 Task: In the  document agenda.epub Use the feature 'and check spelling and grammer' Select the body of letter and change paragraph spacing to  '1.5' Select the word  Good Day and change the font size to  30
Action: Mouse moved to (225, 78)
Screenshot: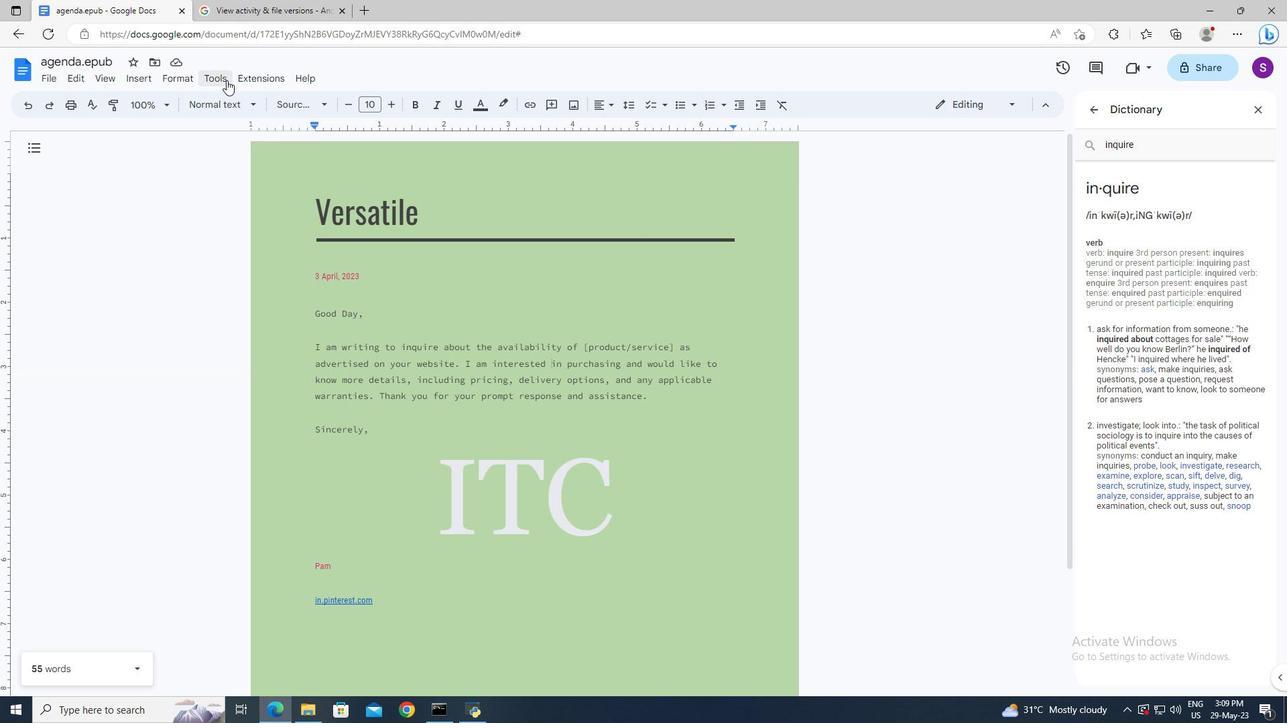 
Action: Mouse pressed left at (225, 78)
Screenshot: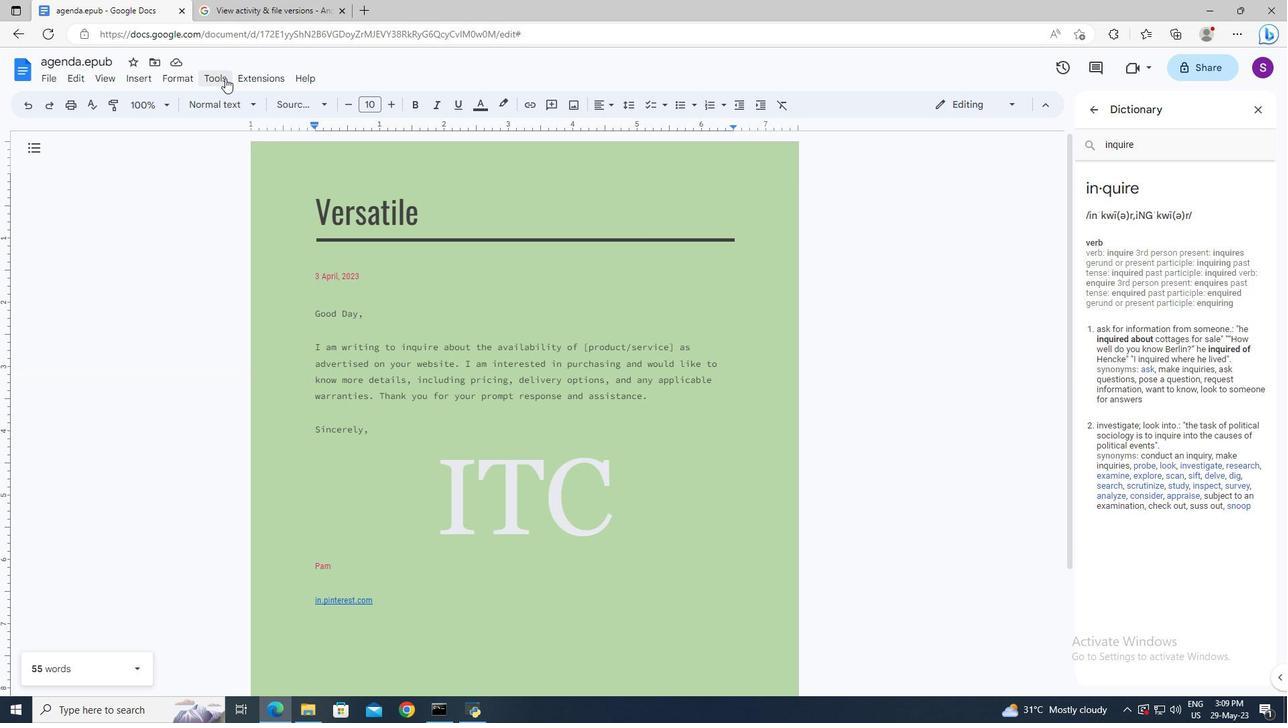 
Action: Mouse moved to (479, 108)
Screenshot: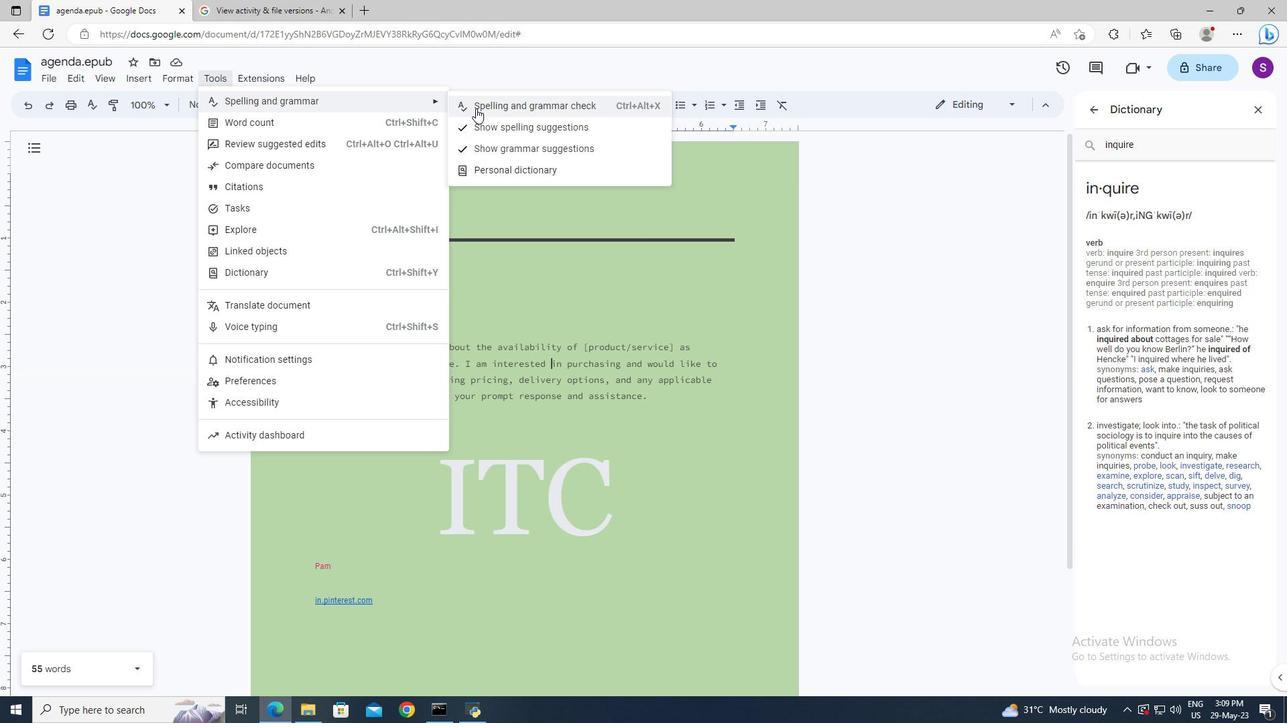 
Action: Mouse pressed left at (479, 108)
Screenshot: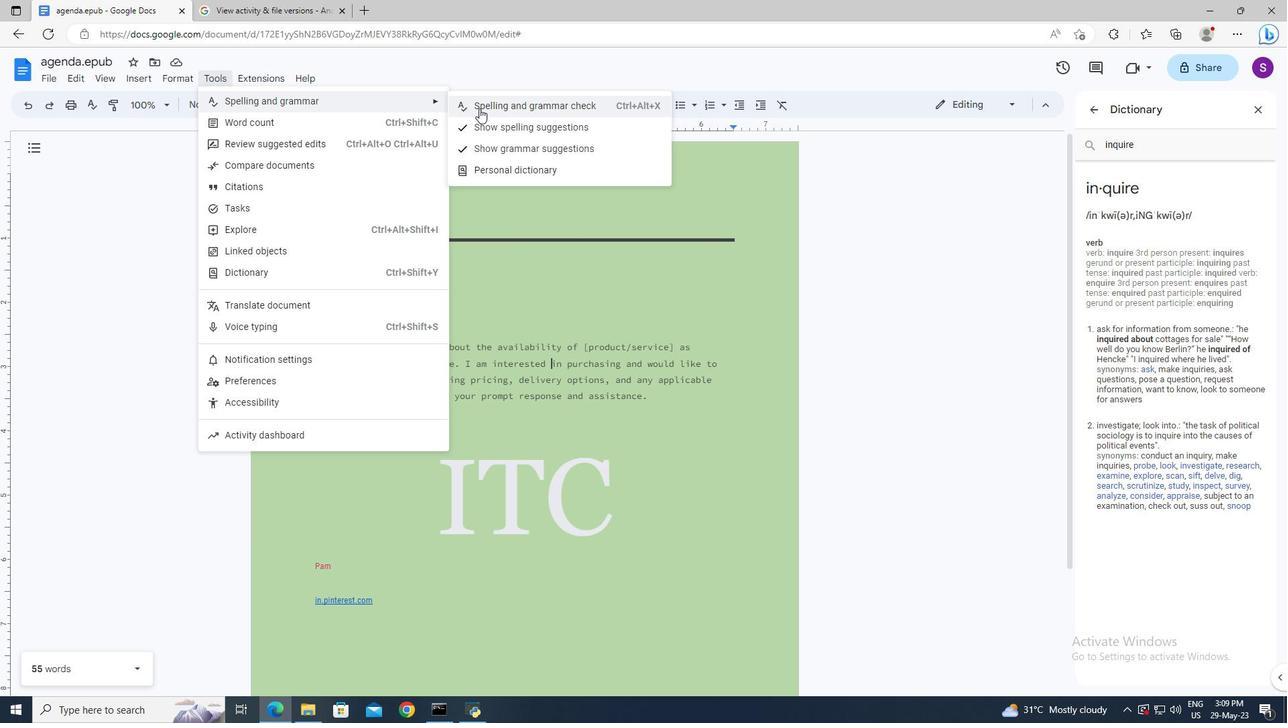 
Action: Mouse moved to (315, 341)
Screenshot: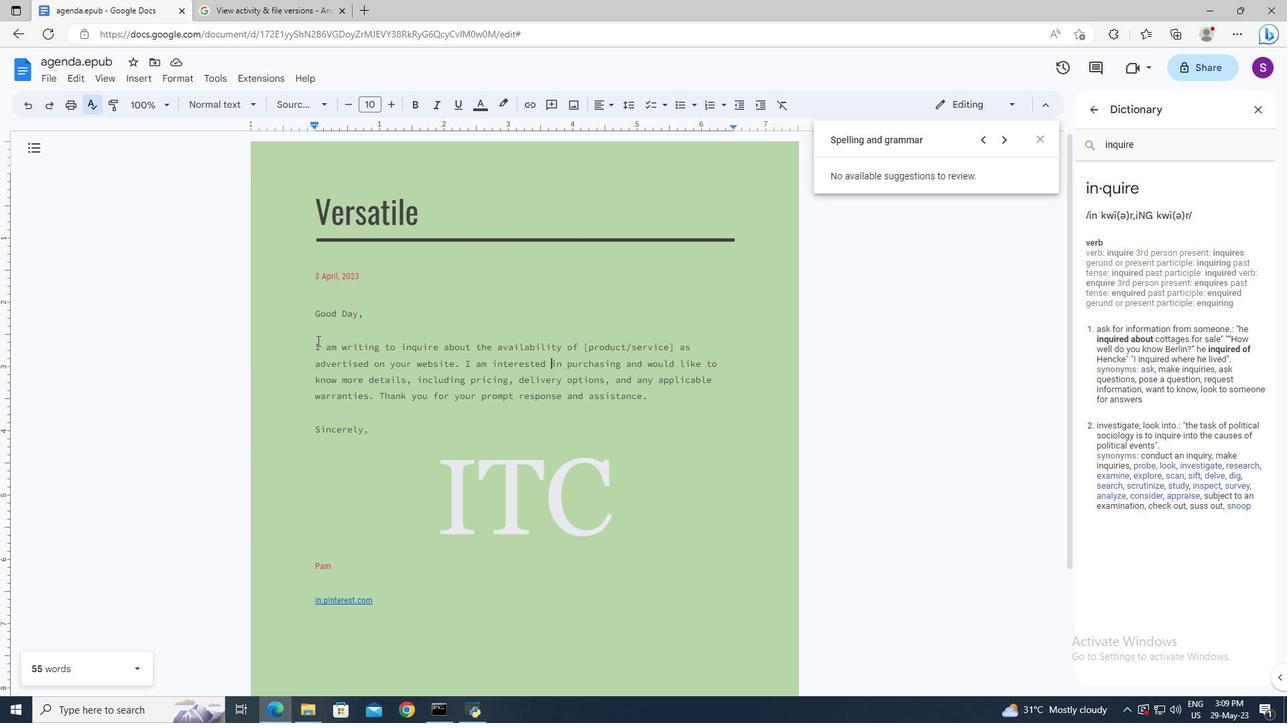 
Action: Mouse pressed left at (315, 341)
Screenshot: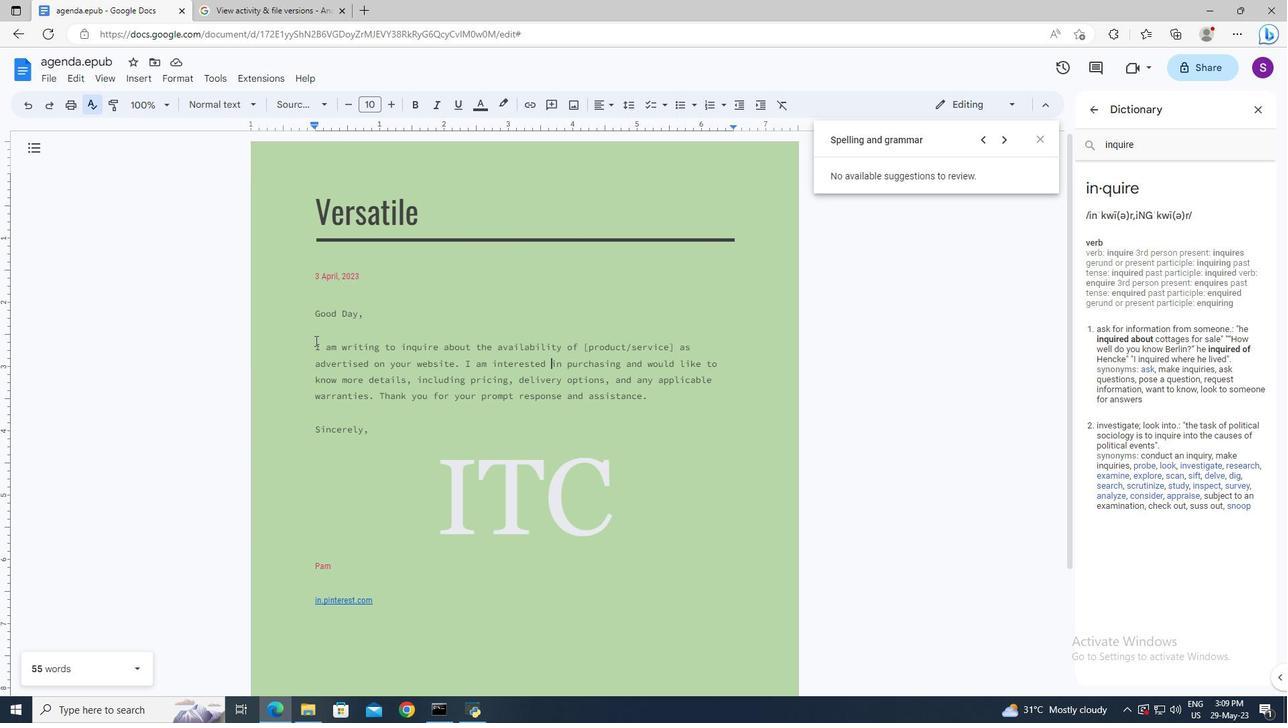 
Action: Key pressed <Key.shift><Key.shift><Key.shift><Key.shift><Key.down><Key.down>
Screenshot: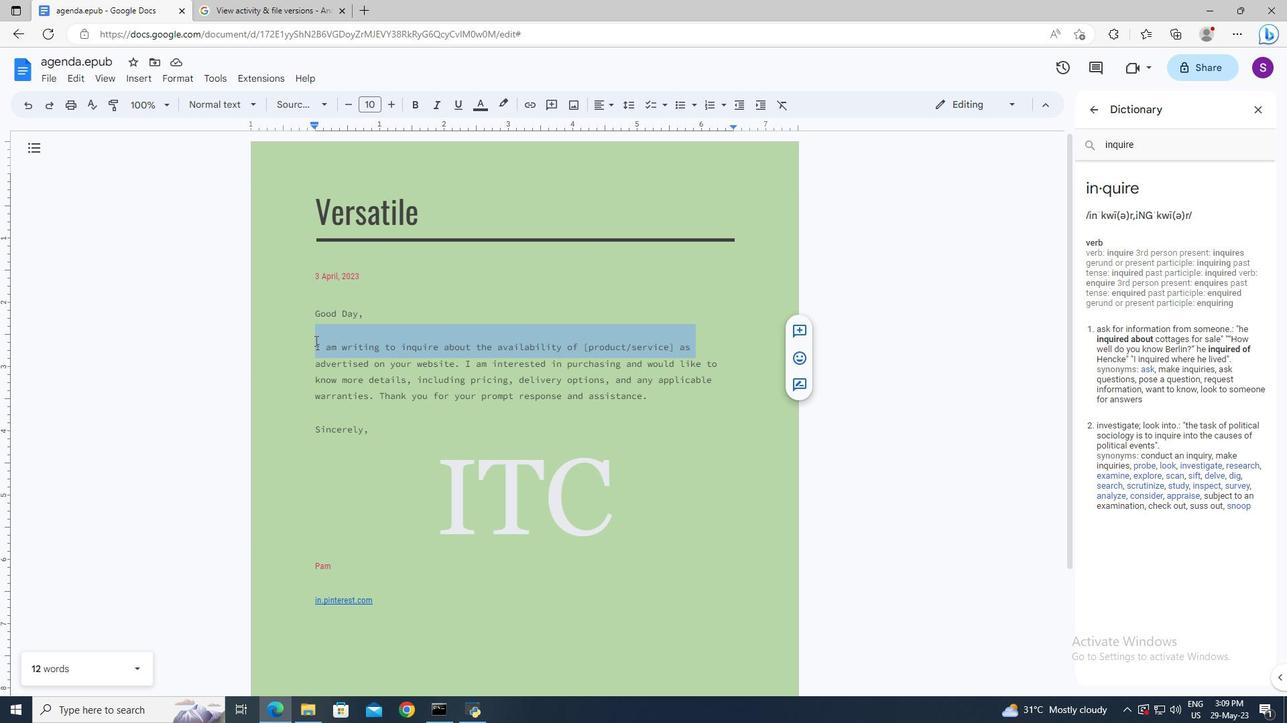 
Action: Mouse moved to (632, 106)
Screenshot: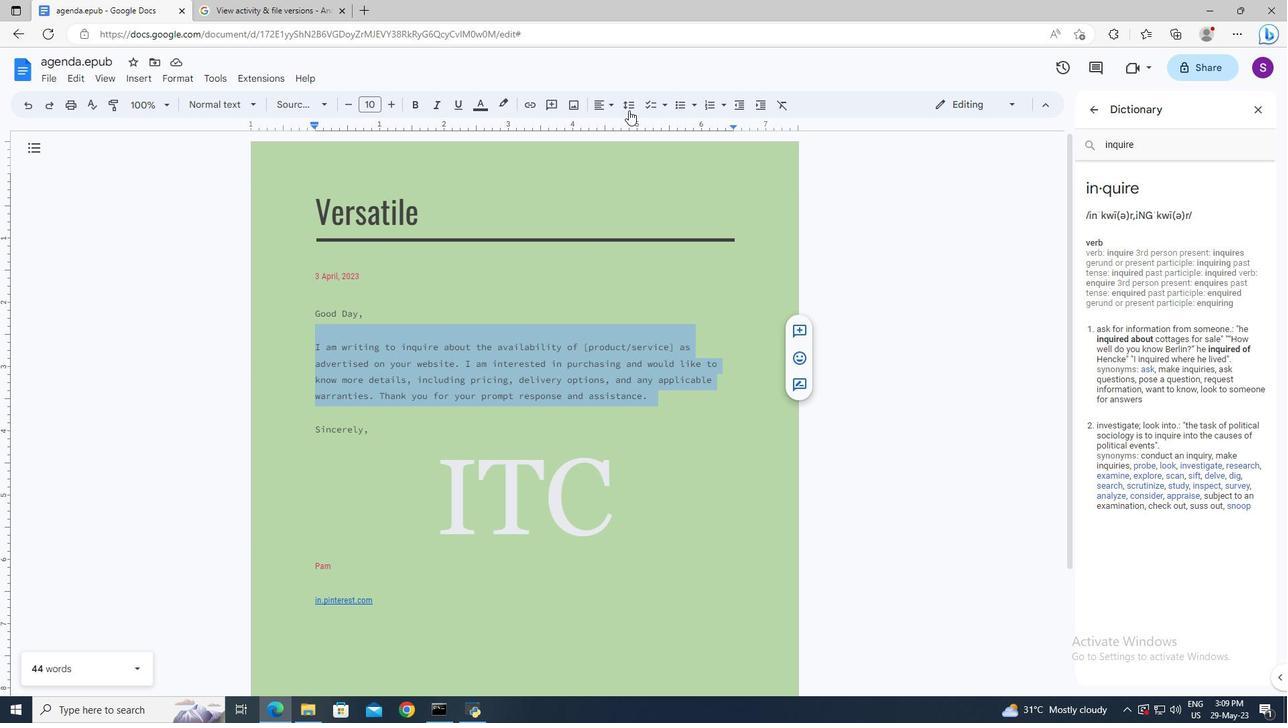 
Action: Mouse pressed left at (632, 106)
Screenshot: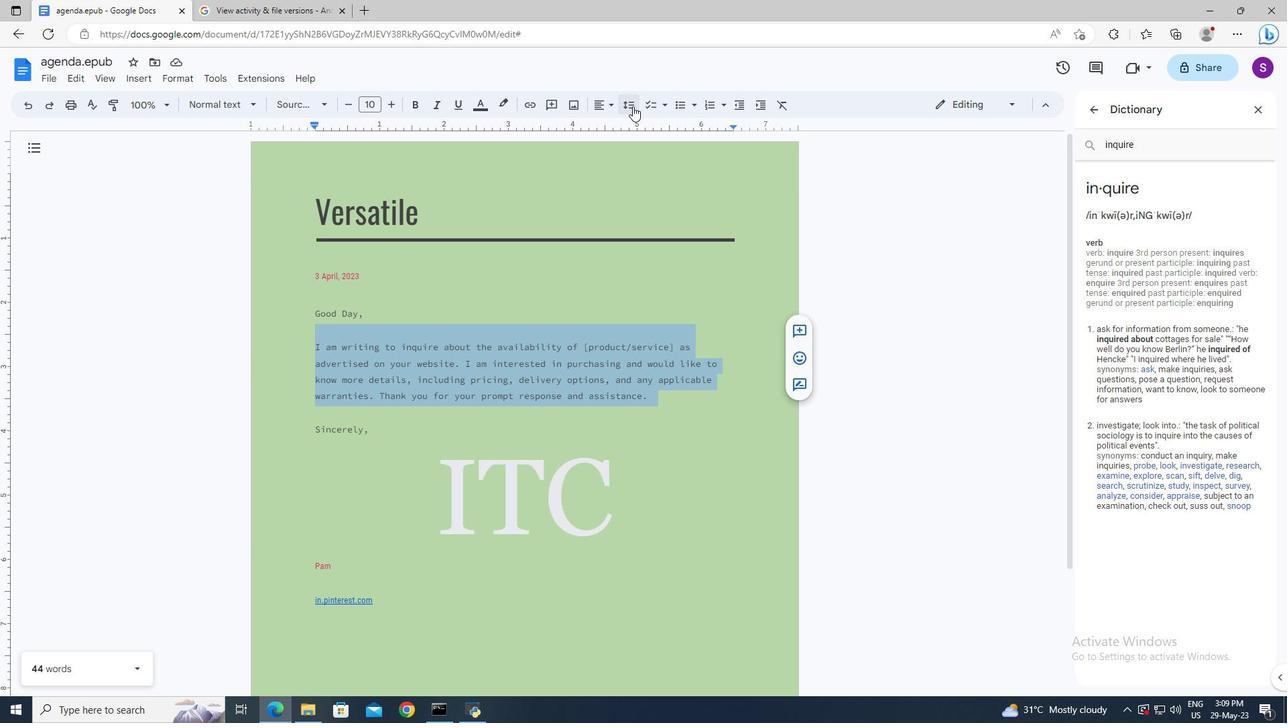 
Action: Mouse moved to (649, 172)
Screenshot: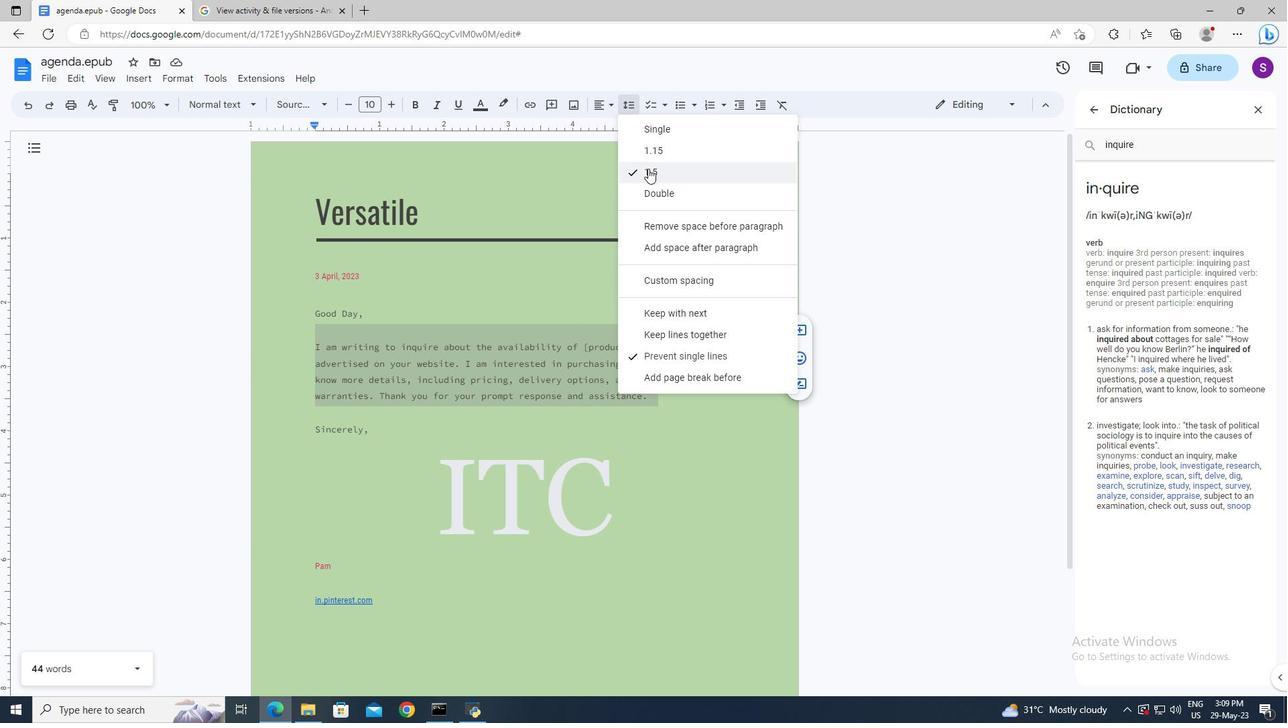 
Action: Mouse pressed left at (649, 172)
Screenshot: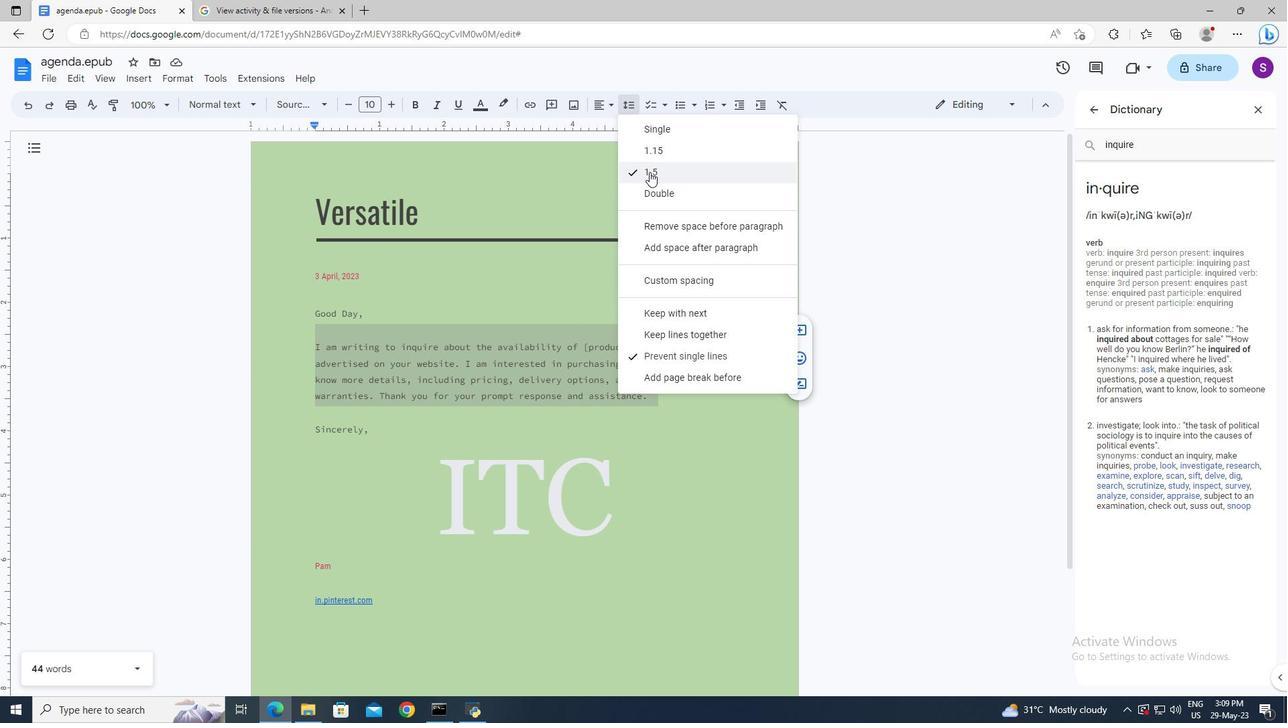
Action: Mouse moved to (314, 313)
Screenshot: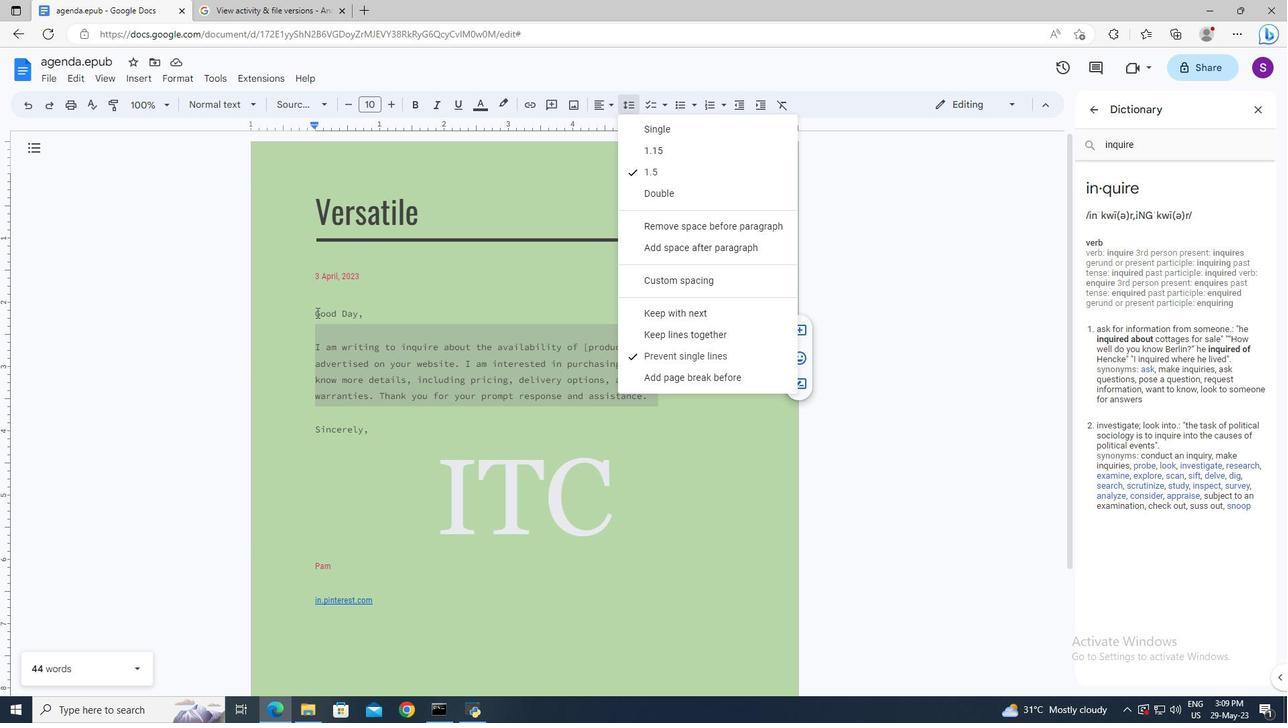 
Action: Mouse pressed left at (314, 313)
Screenshot: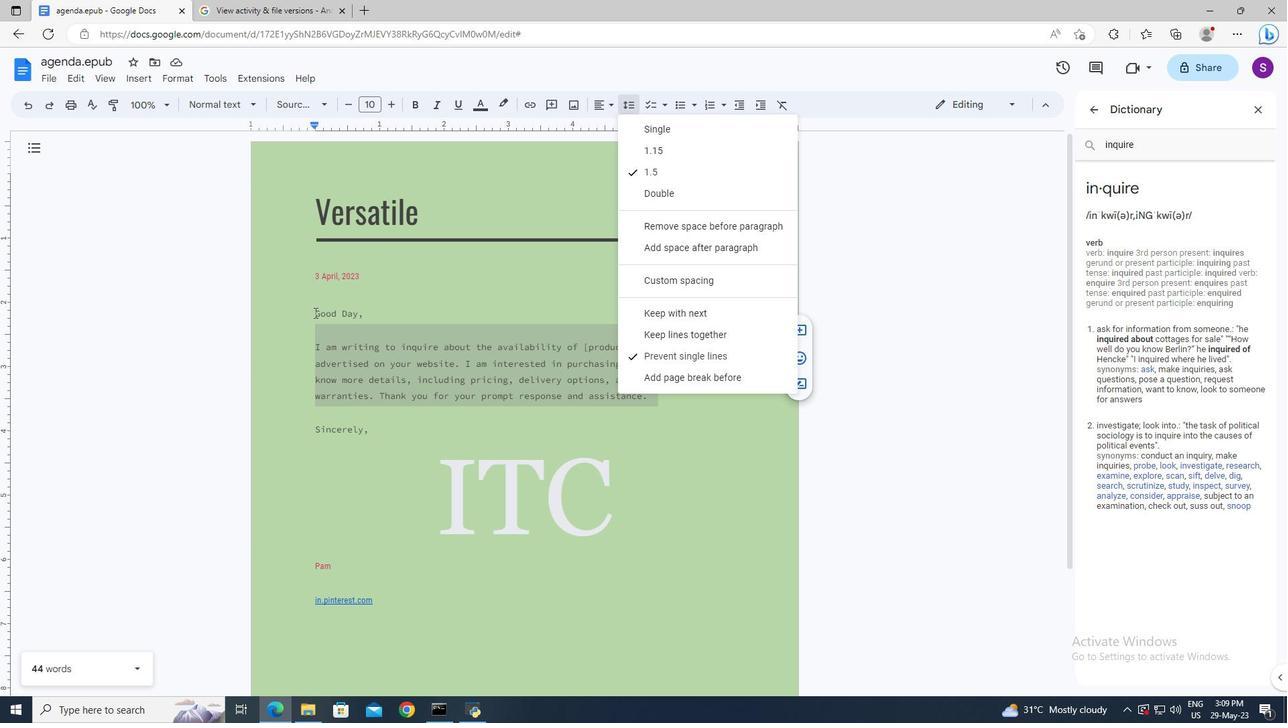 
Action: Key pressed <Key.shift><Key.right><Key.right><Key.right><Key.right>
Screenshot: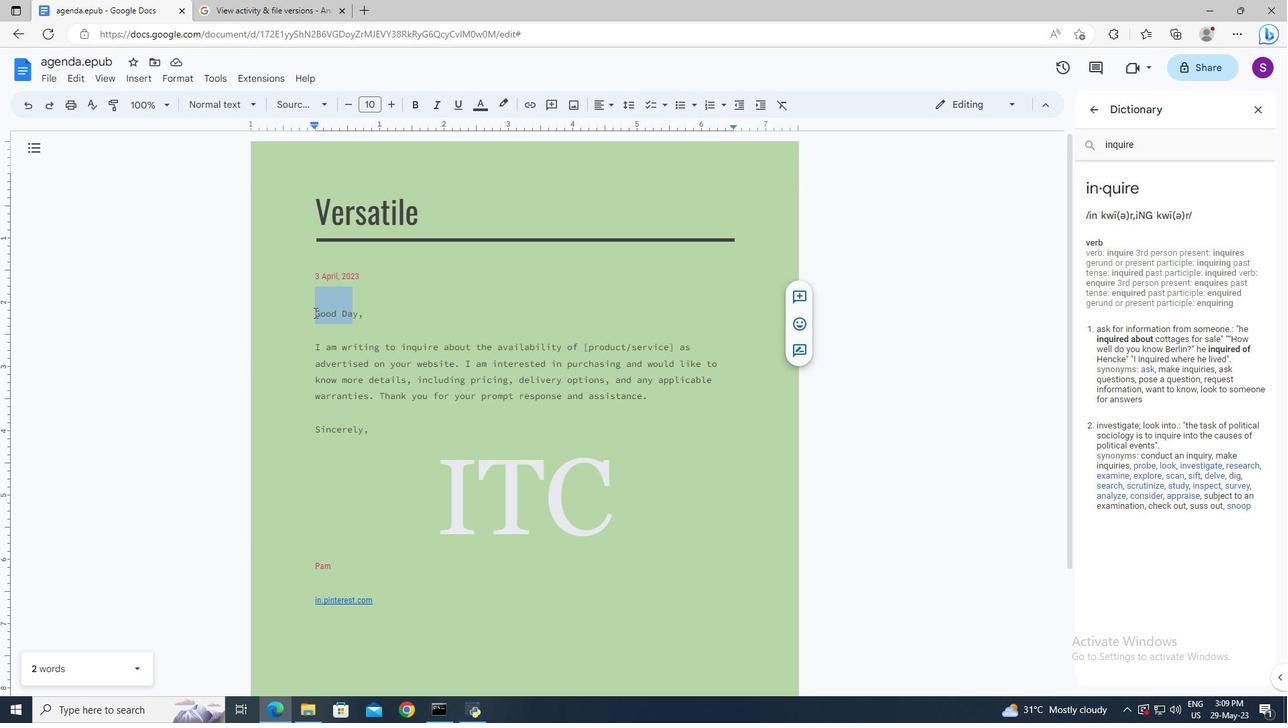 
Action: Mouse moved to (378, 100)
Screenshot: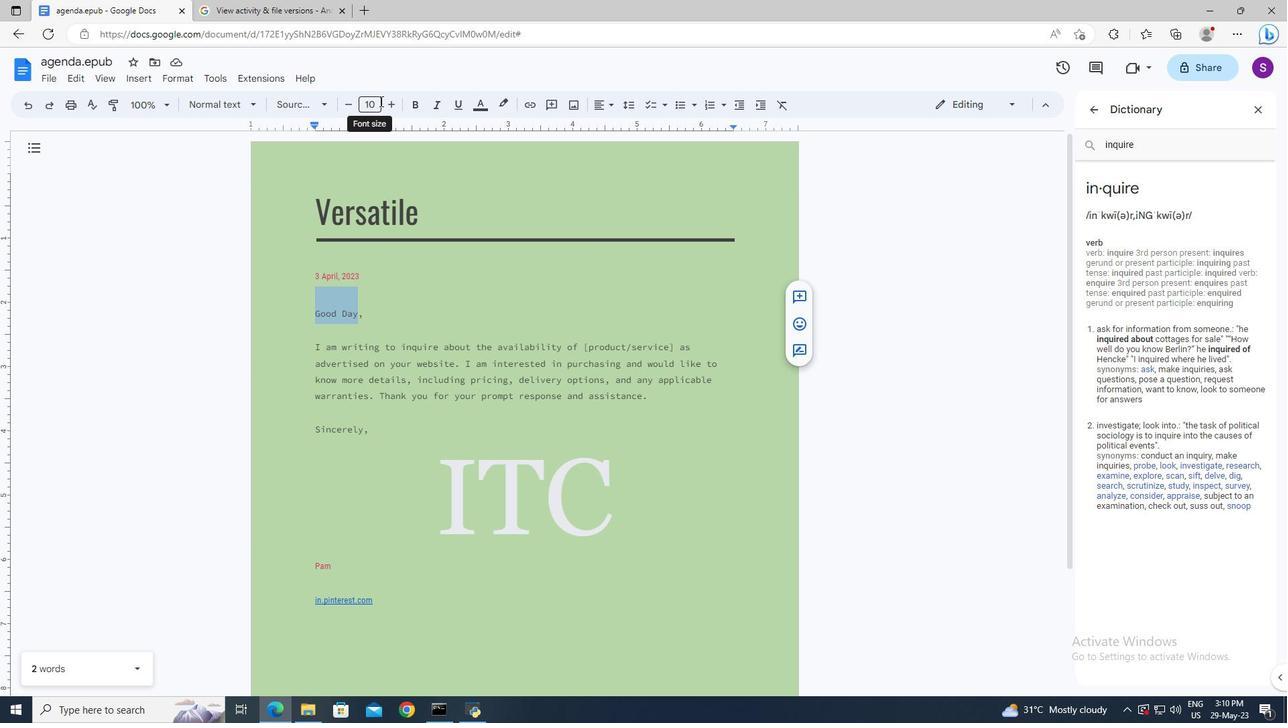 
Action: Mouse pressed left at (378, 100)
Screenshot: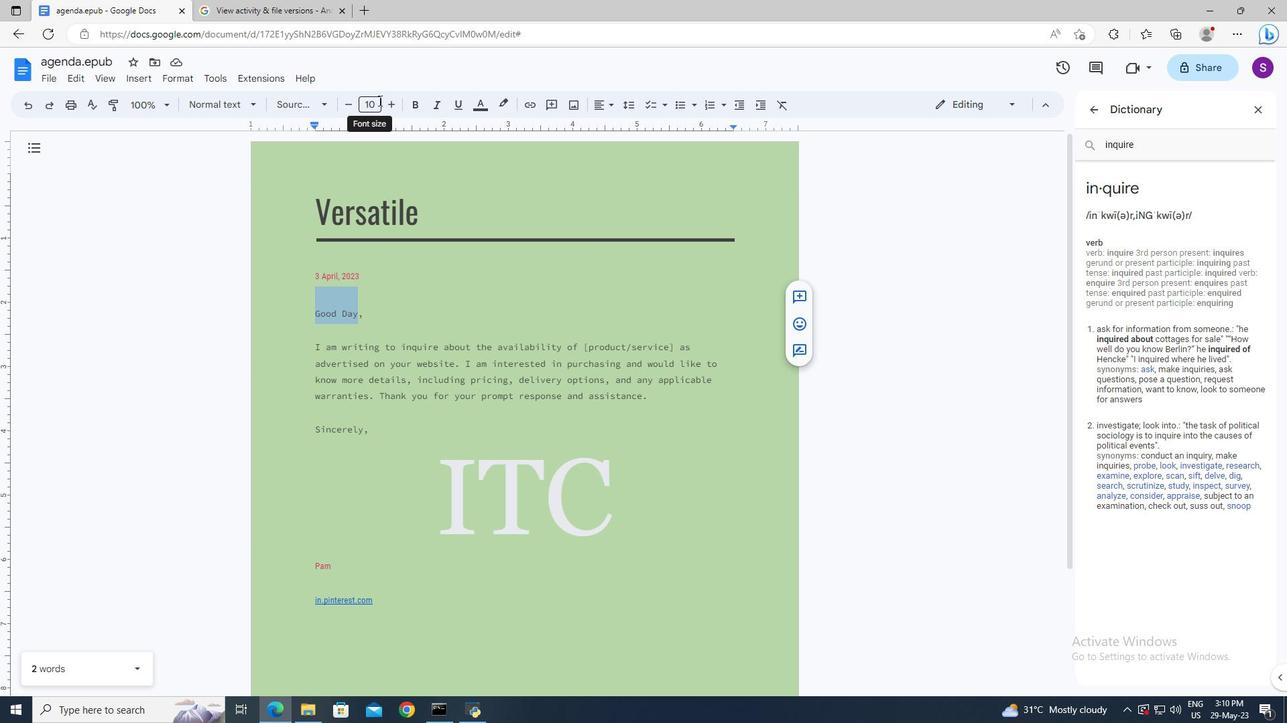 
Action: Key pressed 30<Key.enter>
Screenshot: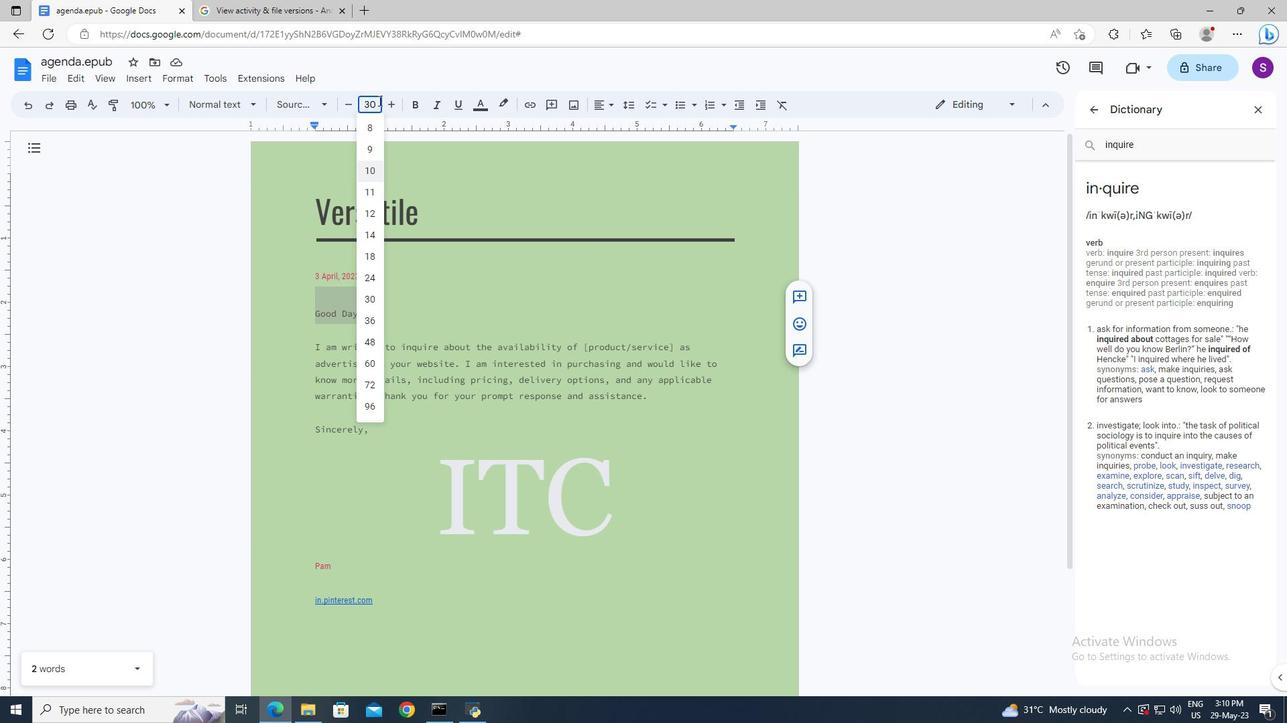 
Action: Mouse moved to (469, 325)
Screenshot: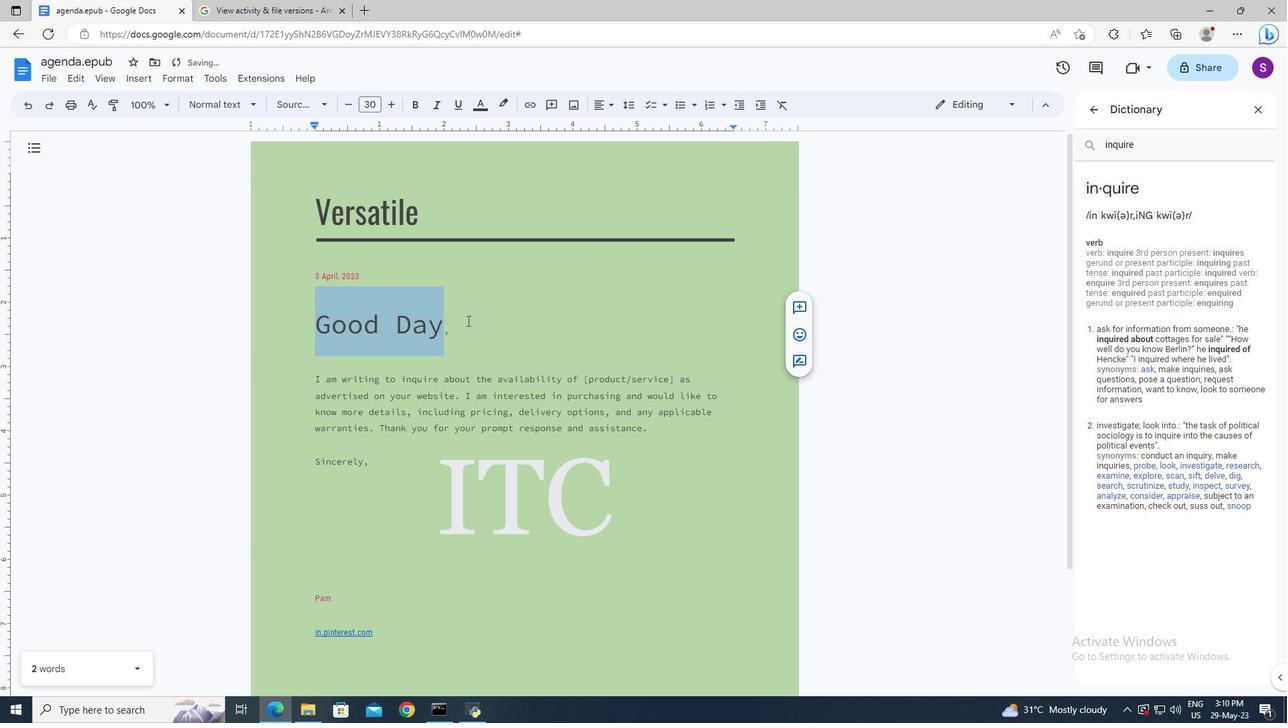 
Action: Mouse pressed left at (469, 325)
Screenshot: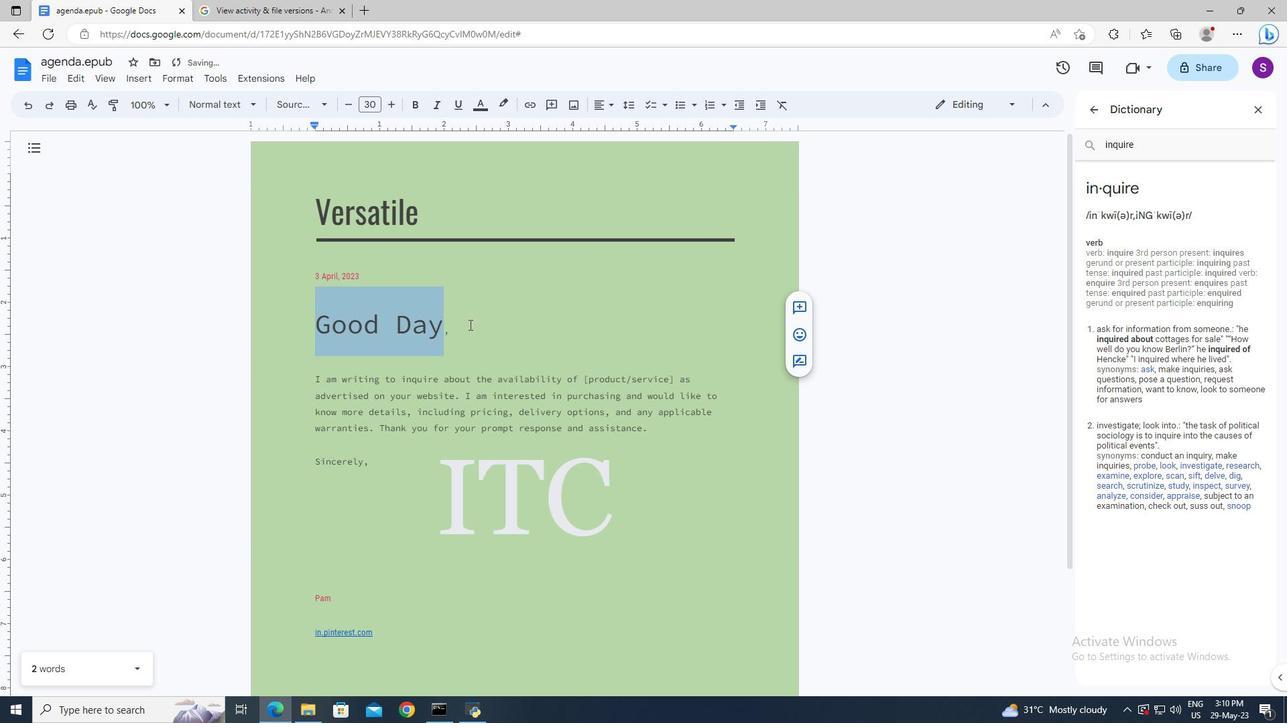 
